 Task: Add Denco Sow Good Black Cushioned Boards to the cart.
Action: Mouse moved to (240, 127)
Screenshot: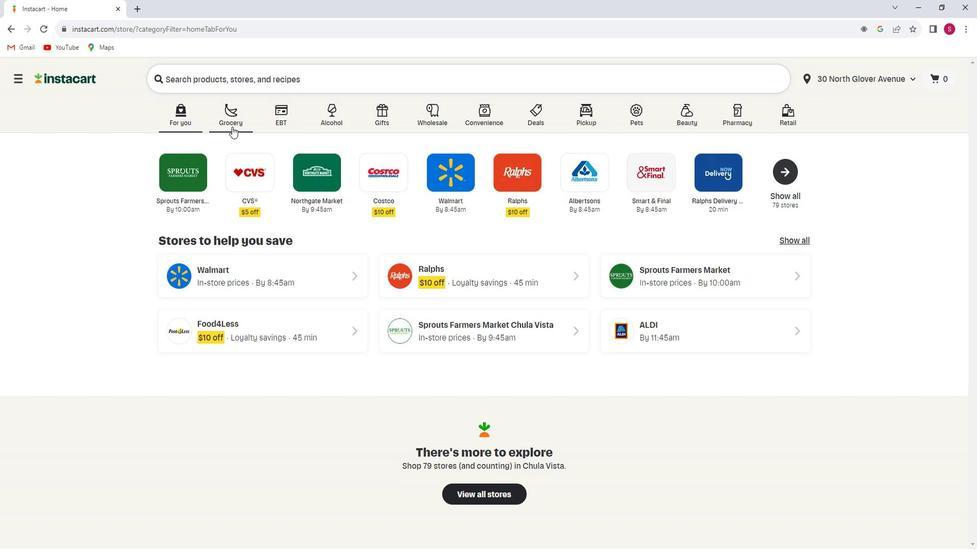 
Action: Mouse pressed left at (240, 127)
Screenshot: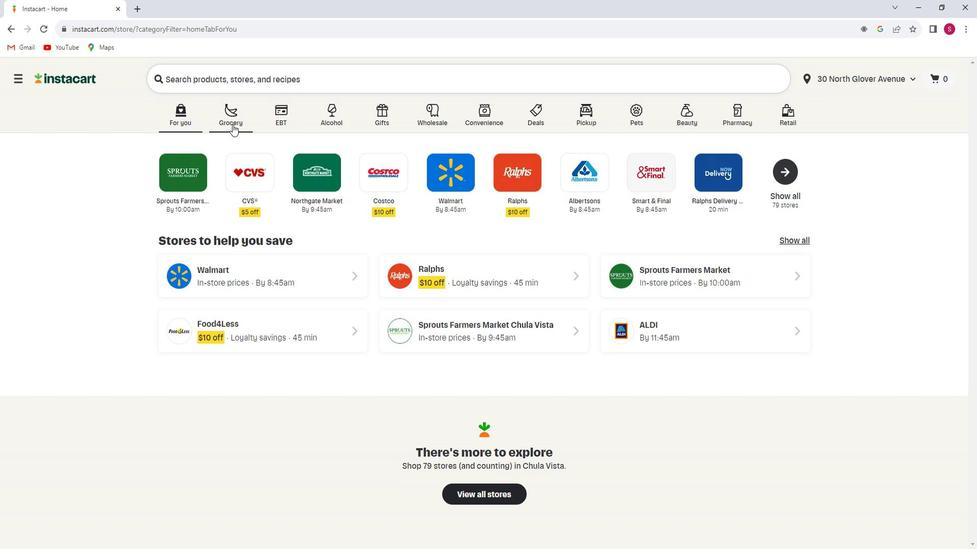 
Action: Mouse moved to (267, 287)
Screenshot: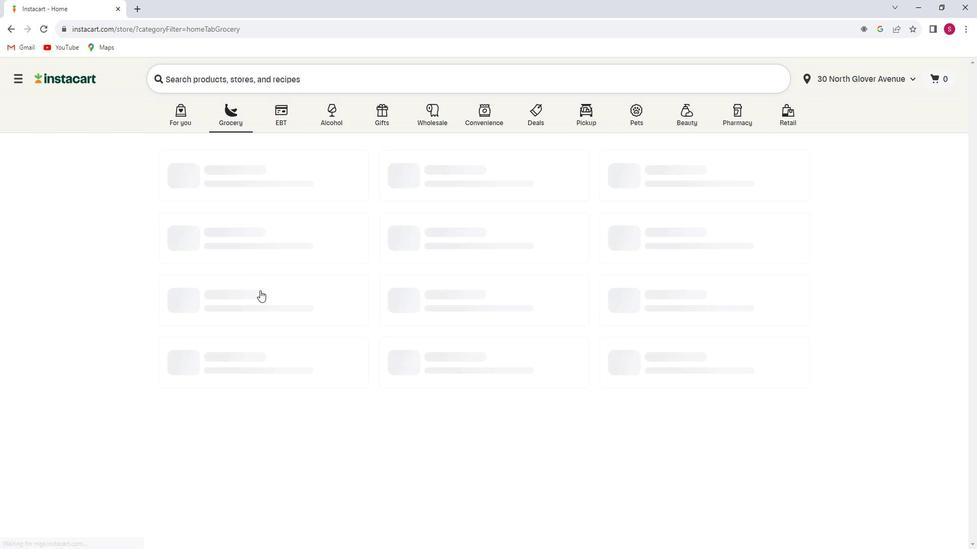
Action: Mouse pressed left at (267, 287)
Screenshot: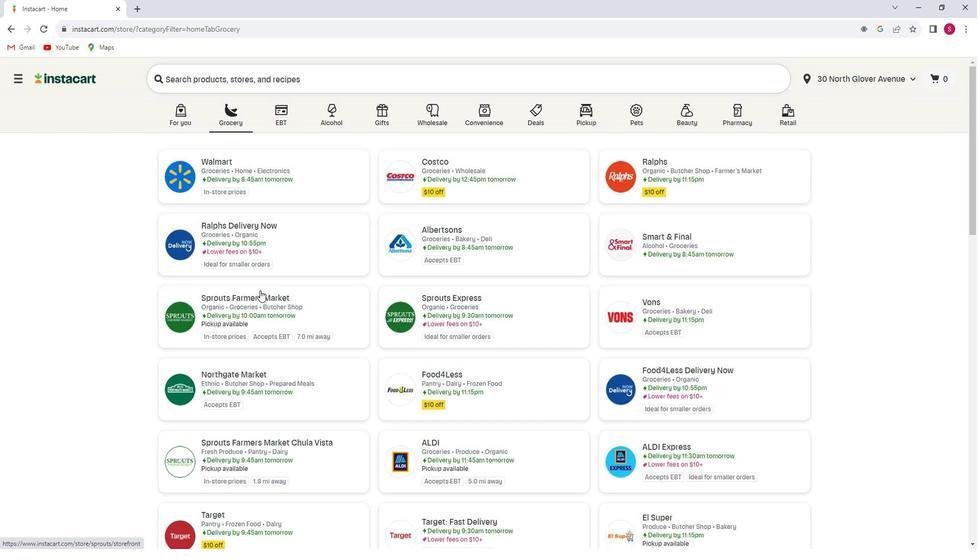 
Action: Mouse moved to (75, 336)
Screenshot: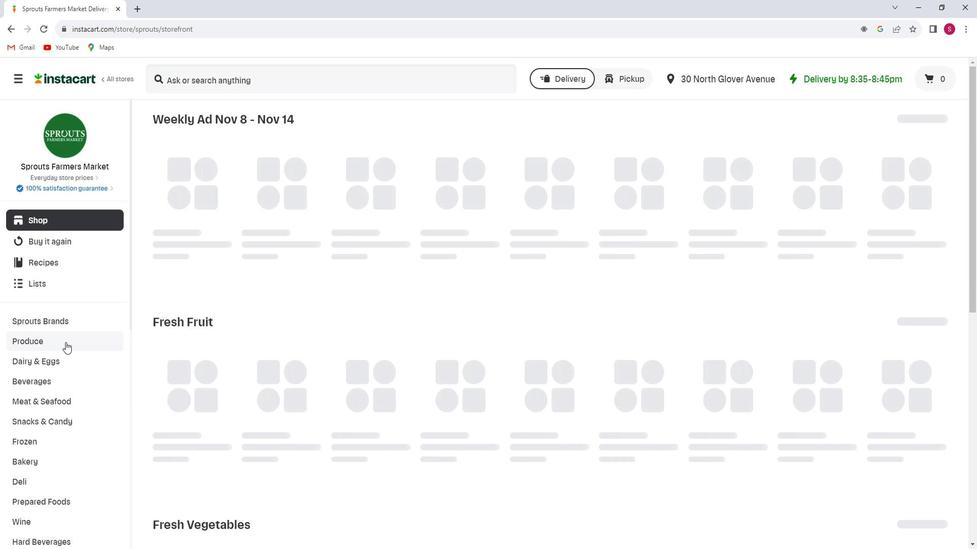 
Action: Mouse scrolled (75, 335) with delta (0, 0)
Screenshot: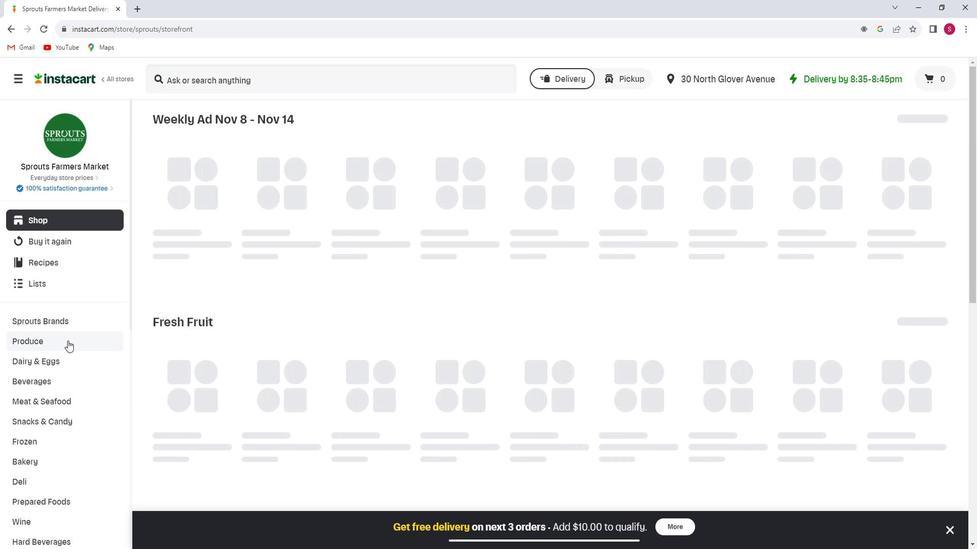 
Action: Mouse scrolled (75, 335) with delta (0, 0)
Screenshot: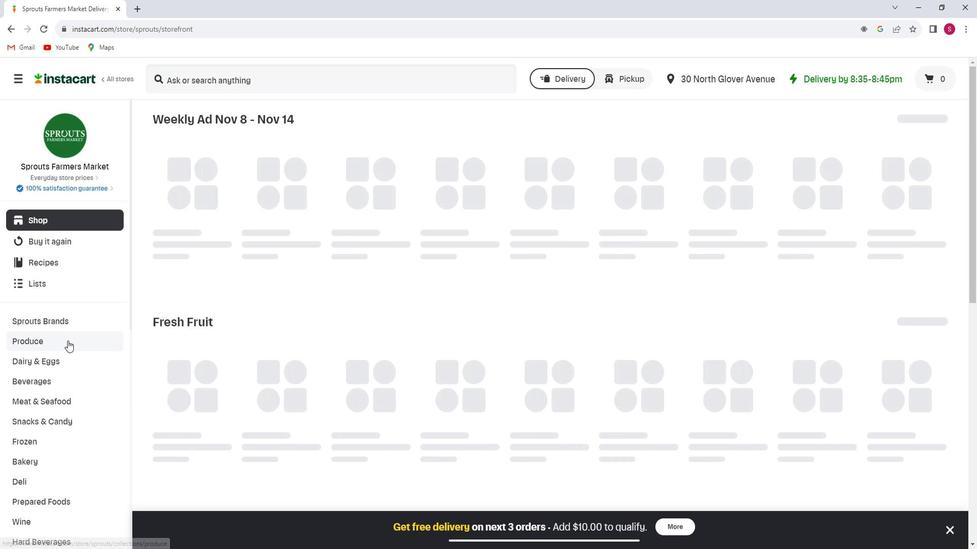 
Action: Mouse scrolled (75, 335) with delta (0, 0)
Screenshot: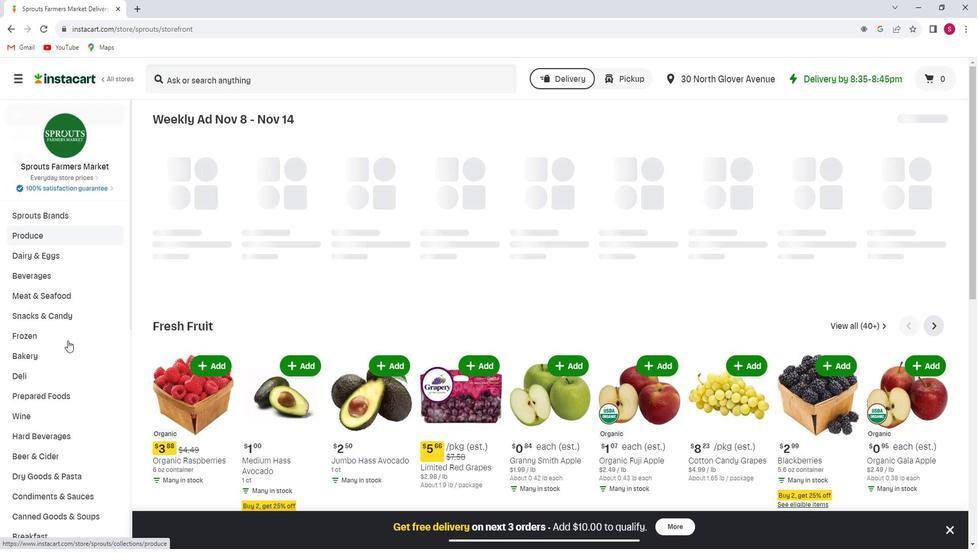 
Action: Mouse scrolled (75, 335) with delta (0, 0)
Screenshot: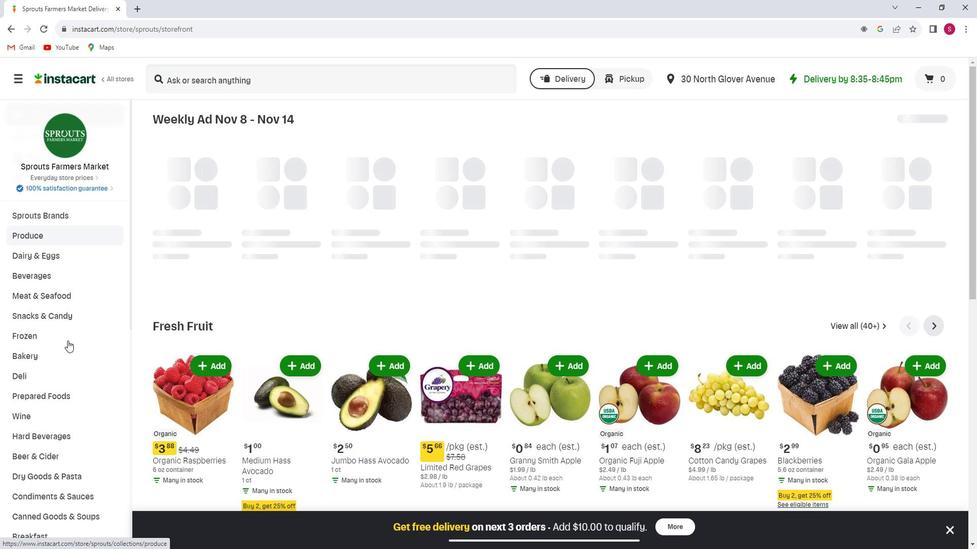 
Action: Mouse scrolled (75, 335) with delta (0, 0)
Screenshot: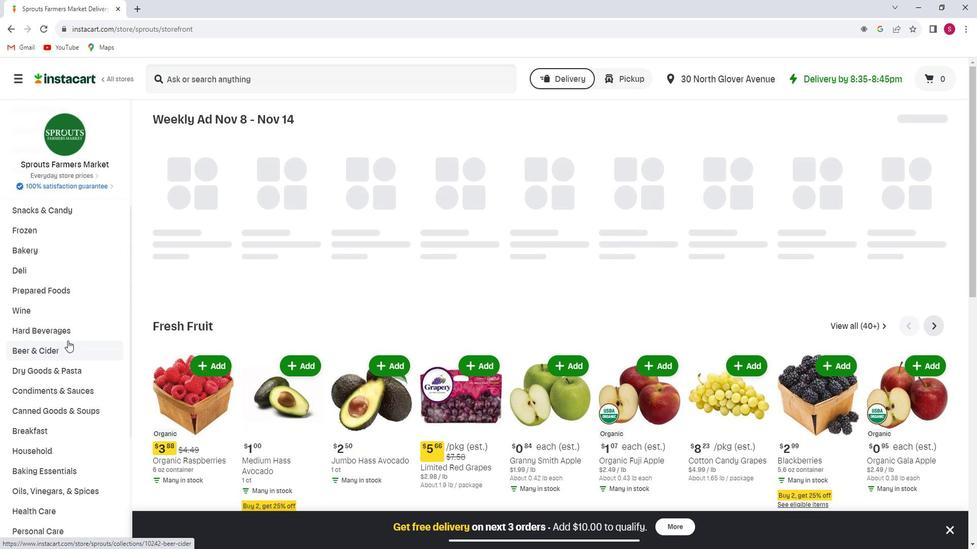
Action: Mouse scrolled (75, 335) with delta (0, 0)
Screenshot: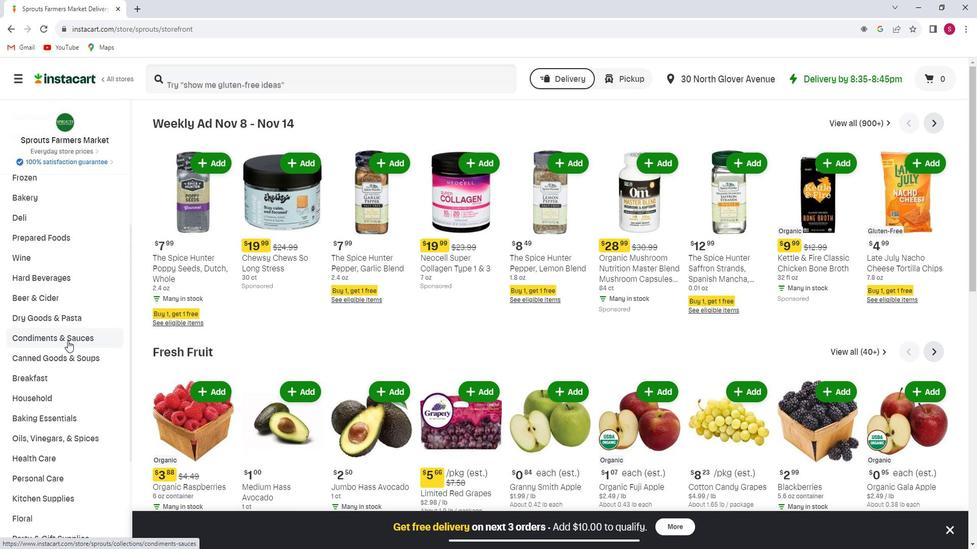 
Action: Mouse scrolled (75, 335) with delta (0, 0)
Screenshot: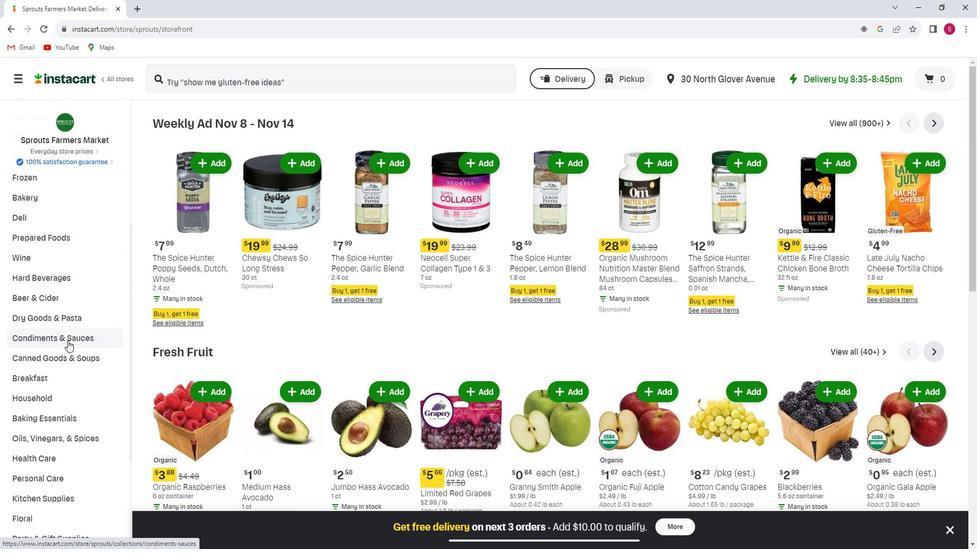 
Action: Mouse moved to (68, 365)
Screenshot: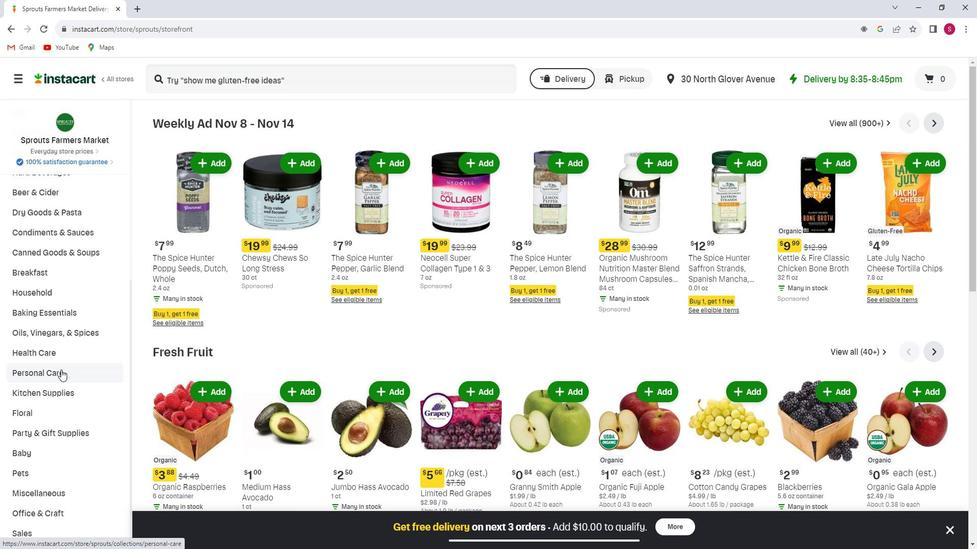 
Action: Mouse pressed left at (68, 365)
Screenshot: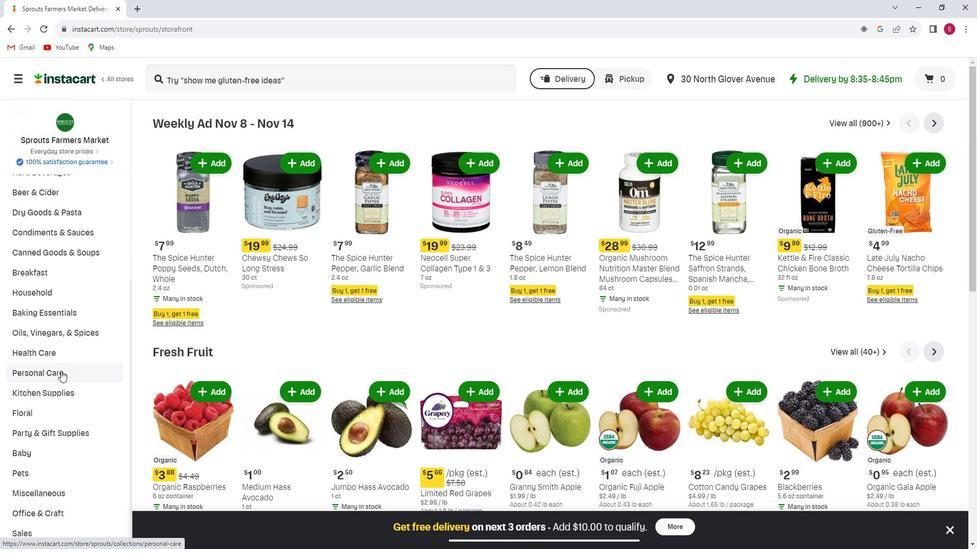 
Action: Mouse moved to (891, 152)
Screenshot: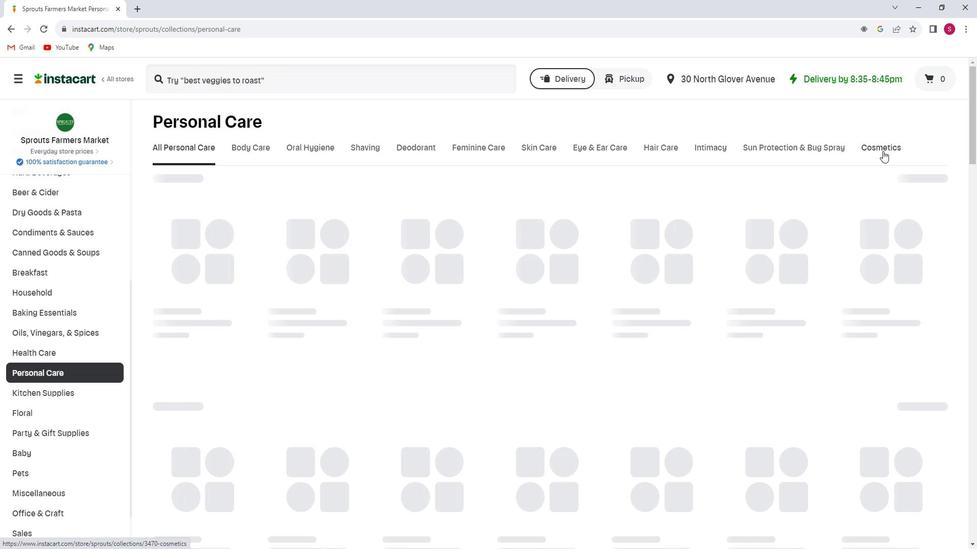 
Action: Mouse pressed left at (891, 152)
Screenshot: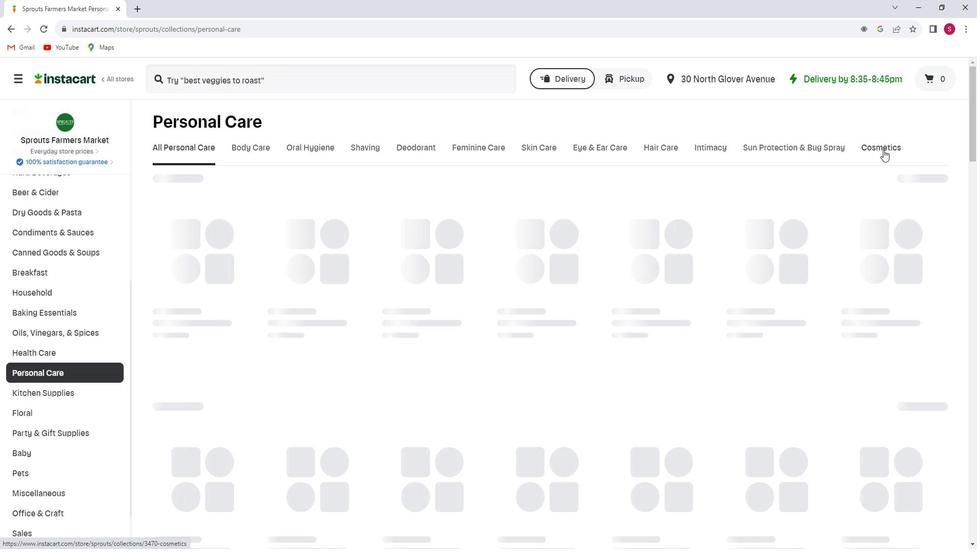 
Action: Mouse moved to (302, 199)
Screenshot: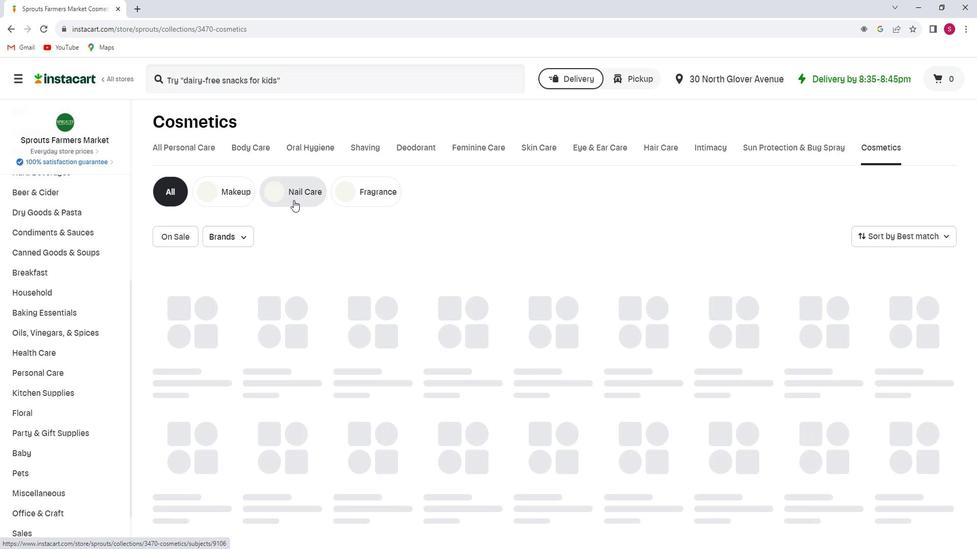 
Action: Mouse pressed left at (302, 199)
Screenshot: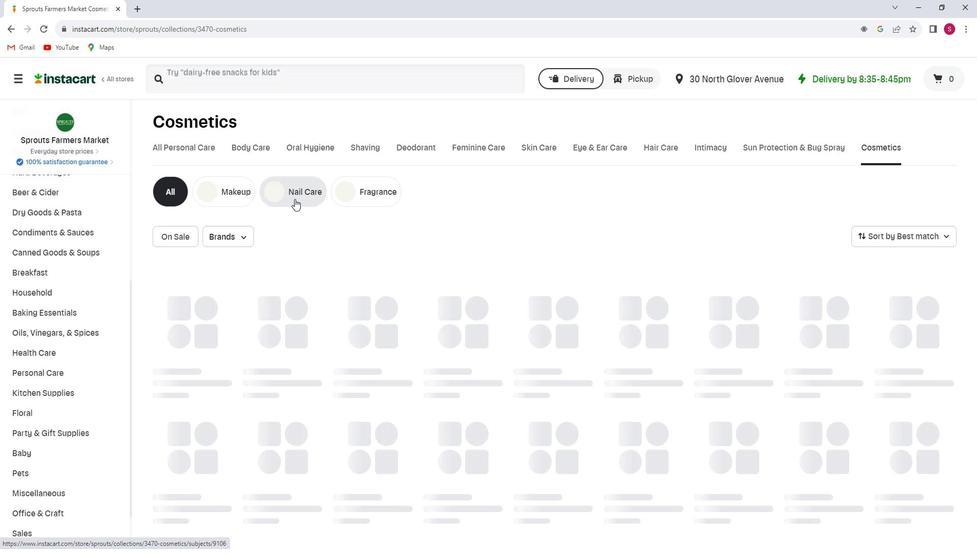 
Action: Mouse moved to (257, 82)
Screenshot: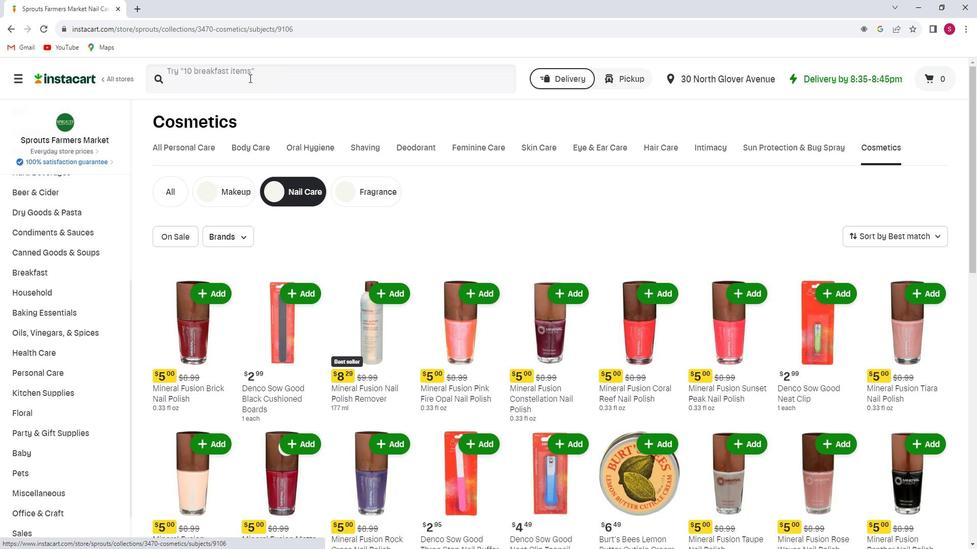 
Action: Mouse pressed left at (257, 82)
Screenshot: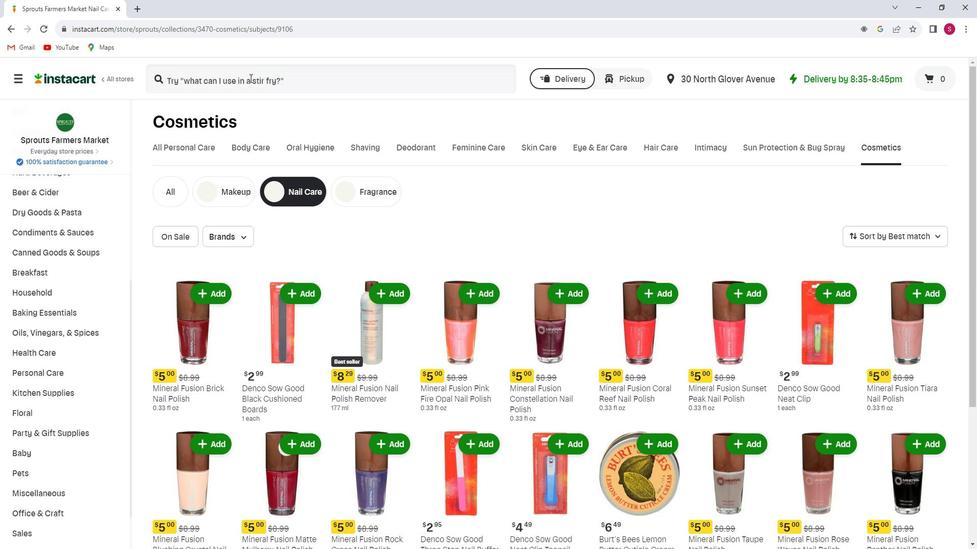 
Action: Key pressed <Key.shift>Denco<Key.space><Key.shift><Key.shift><Key.shift>Sow<Key.space><Key.shift>Good<Key.space><Key.shift_r>Black<Key.space><Key.shift><Key.shift><Key.shift><Key.shift><Key.shift><Key.shift><Key.shift><Key.shift><Key.shift><Key.shift><Key.shift><Key.shift><Key.shift><Key.shift><Key.shift><Key.shift><Key.shift><Key.shift><Key.shift><Key.shift><Key.shift><Key.shift><Key.shift><Key.shift><Key.shift><Key.shift><Key.shift><Key.shift><Key.shift><Key.shift><Key.shift><Key.shift><Key.shift>Cushioned<Key.space><Key.shift_r><Key.shift_r><Key.shift_r><Key.shift_r><Key.shift_r><Key.shift_r><Key.shift_r>Boards<Key.enter>
Screenshot: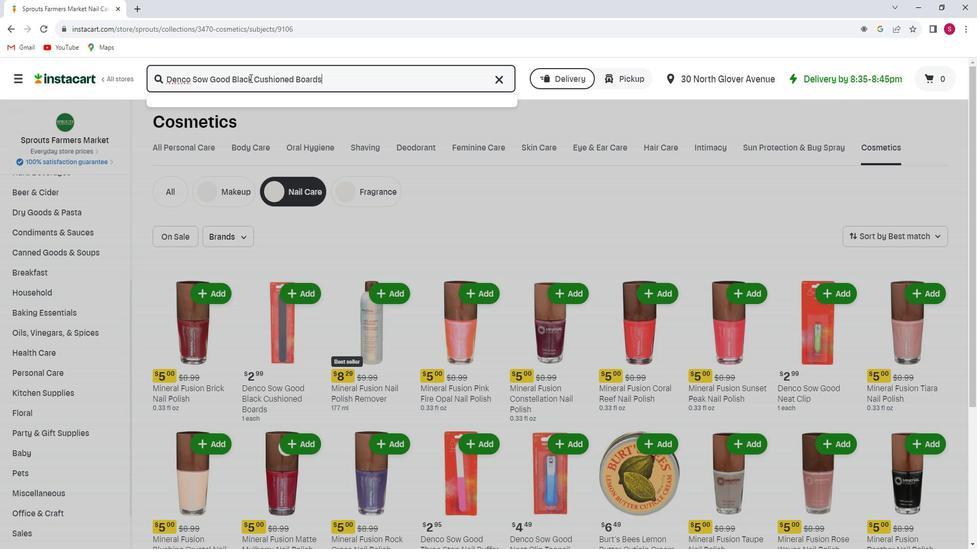 
Action: Mouse moved to (287, 160)
Screenshot: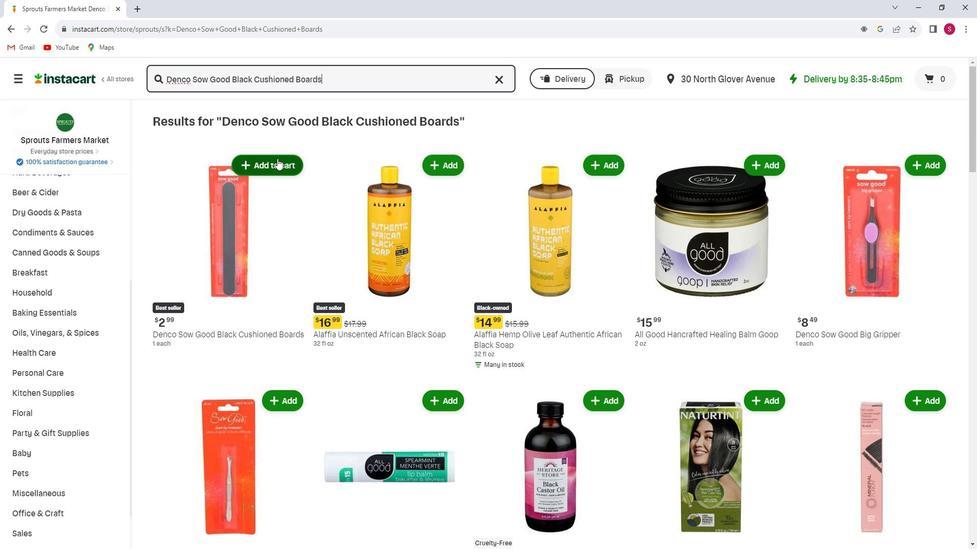 
Action: Mouse pressed left at (287, 160)
Screenshot: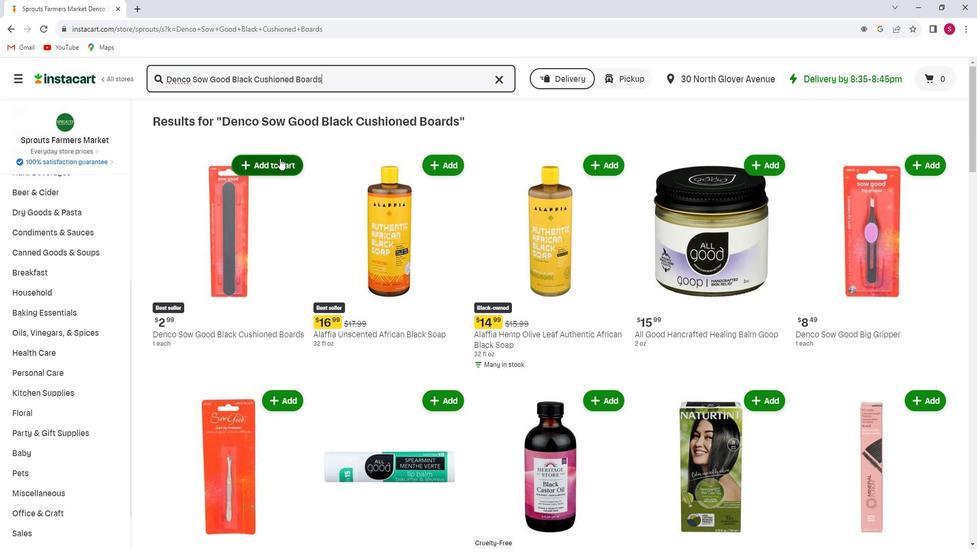 
Action: Mouse moved to (292, 215)
Screenshot: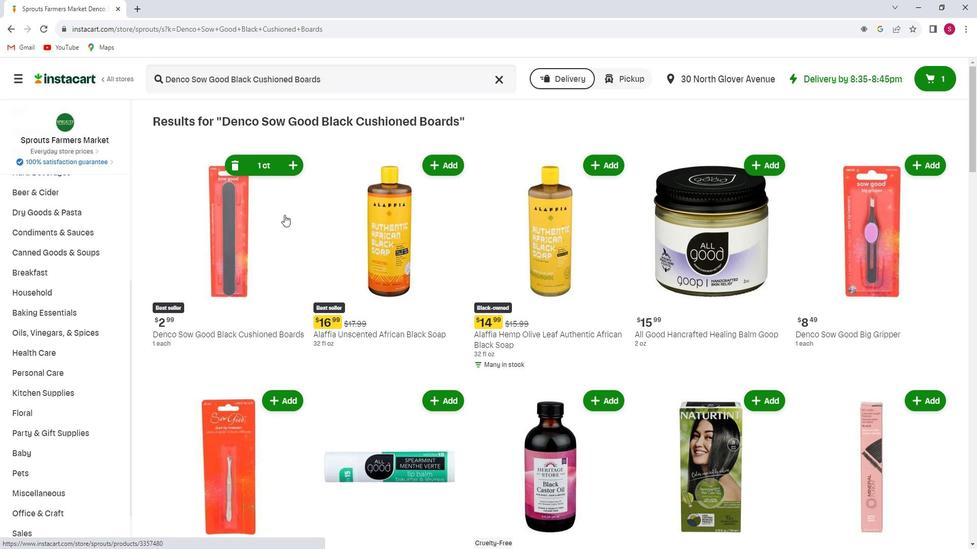 
